 Task: Add an internal note to the meeting "One on one meeting with a really important client".
Action: Mouse moved to (500, 294)
Screenshot: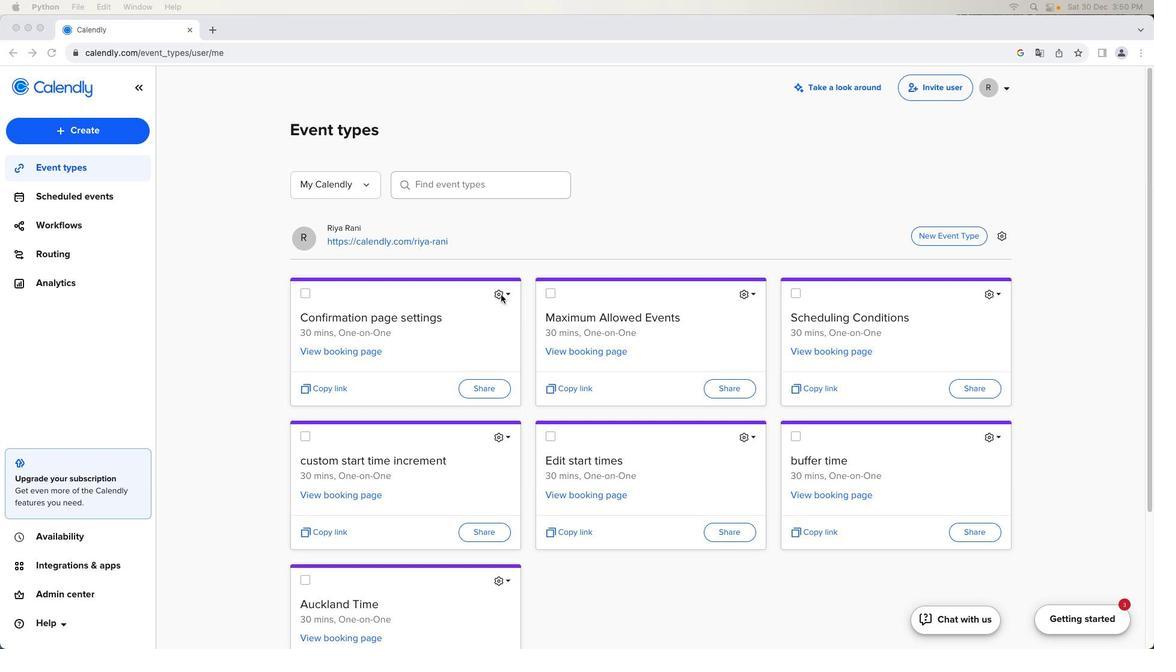 
Action: Mouse pressed left at (500, 294)
Screenshot: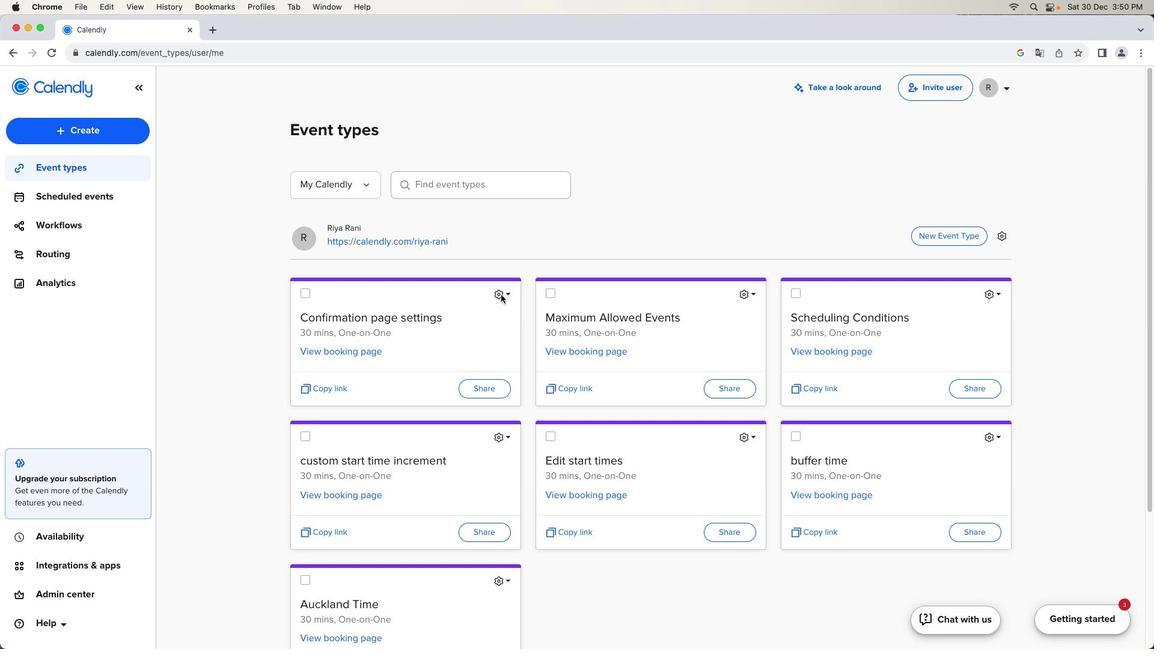 
Action: Mouse moved to (500, 294)
Screenshot: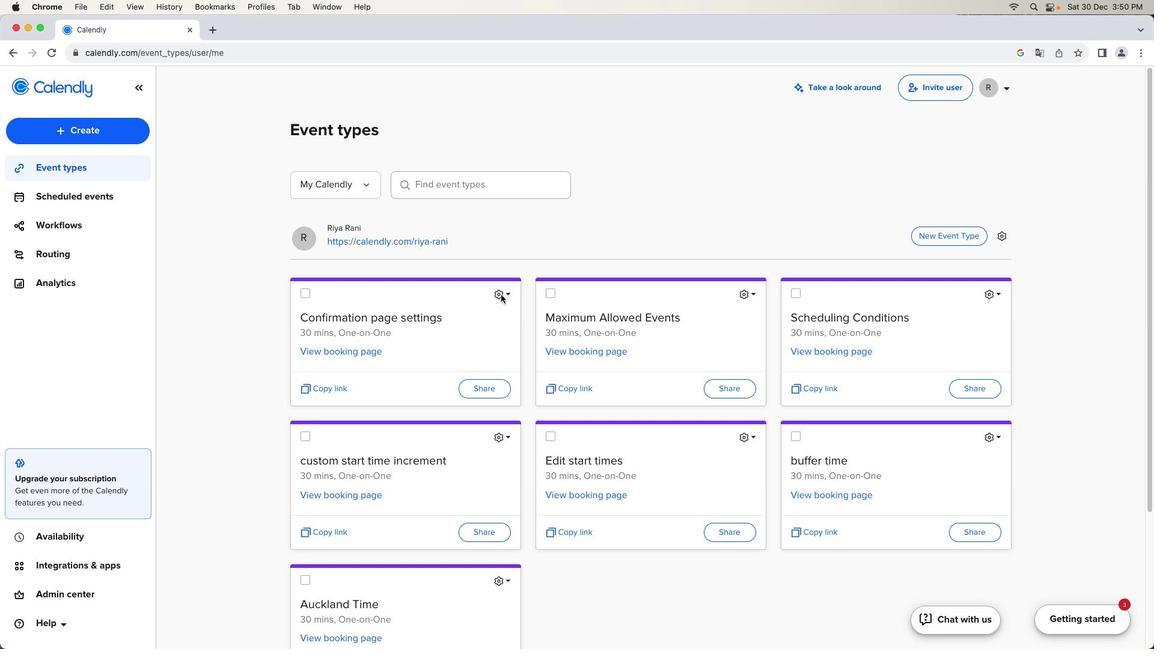 
Action: Mouse pressed left at (500, 294)
Screenshot: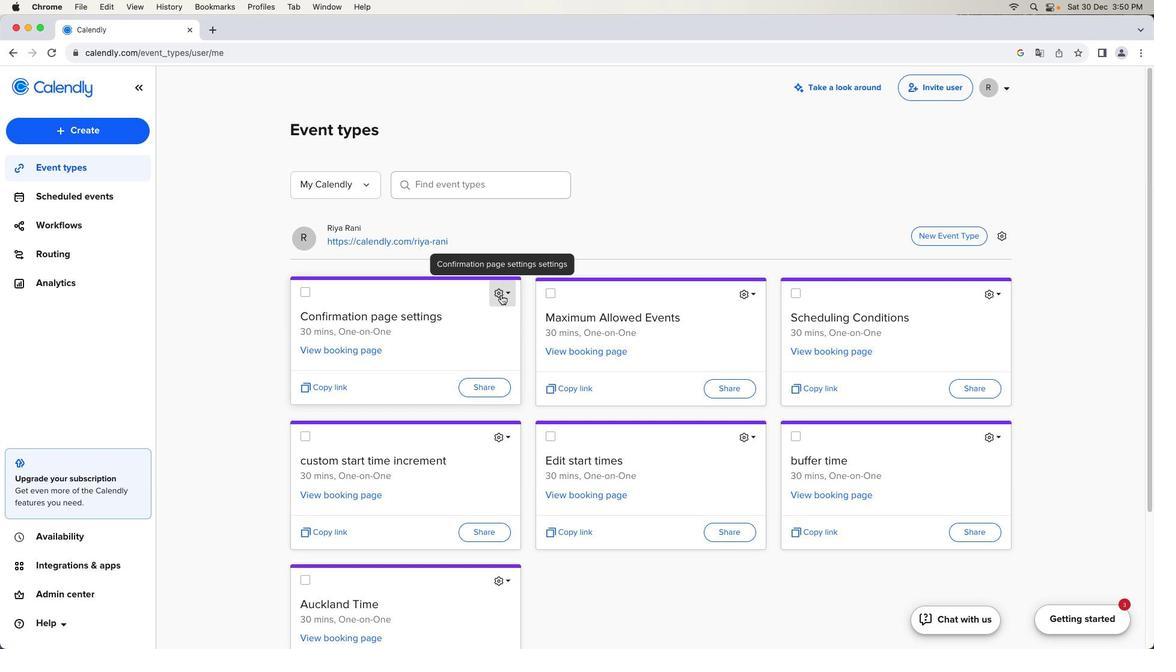 
Action: Mouse moved to (438, 369)
Screenshot: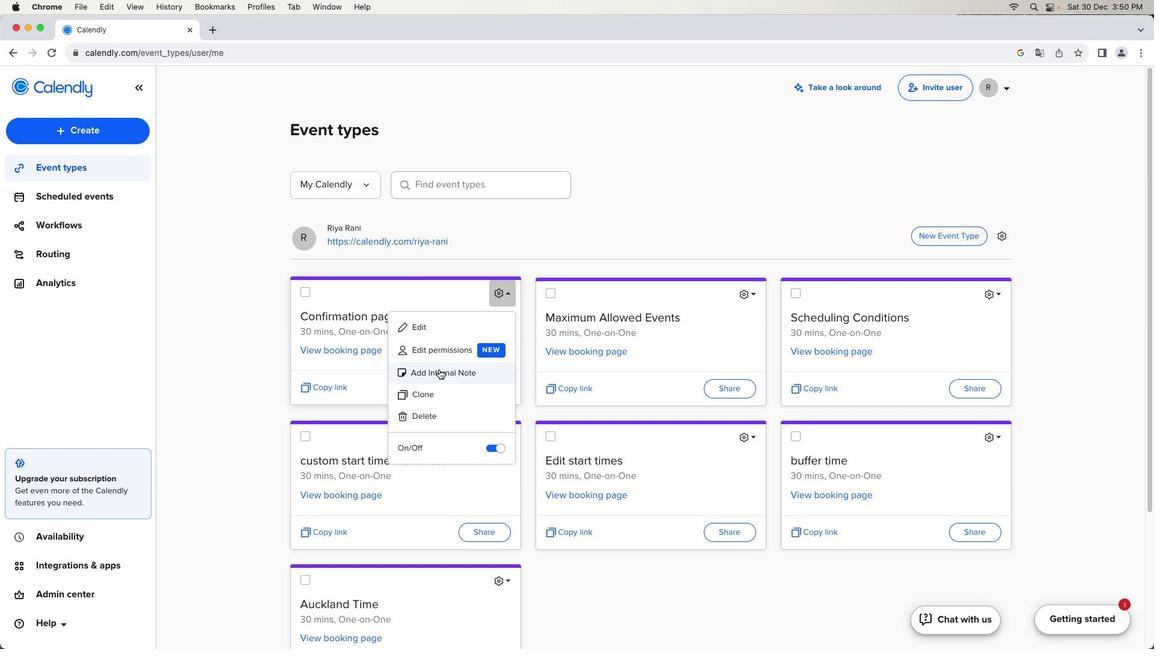 
Action: Mouse pressed left at (438, 369)
Screenshot: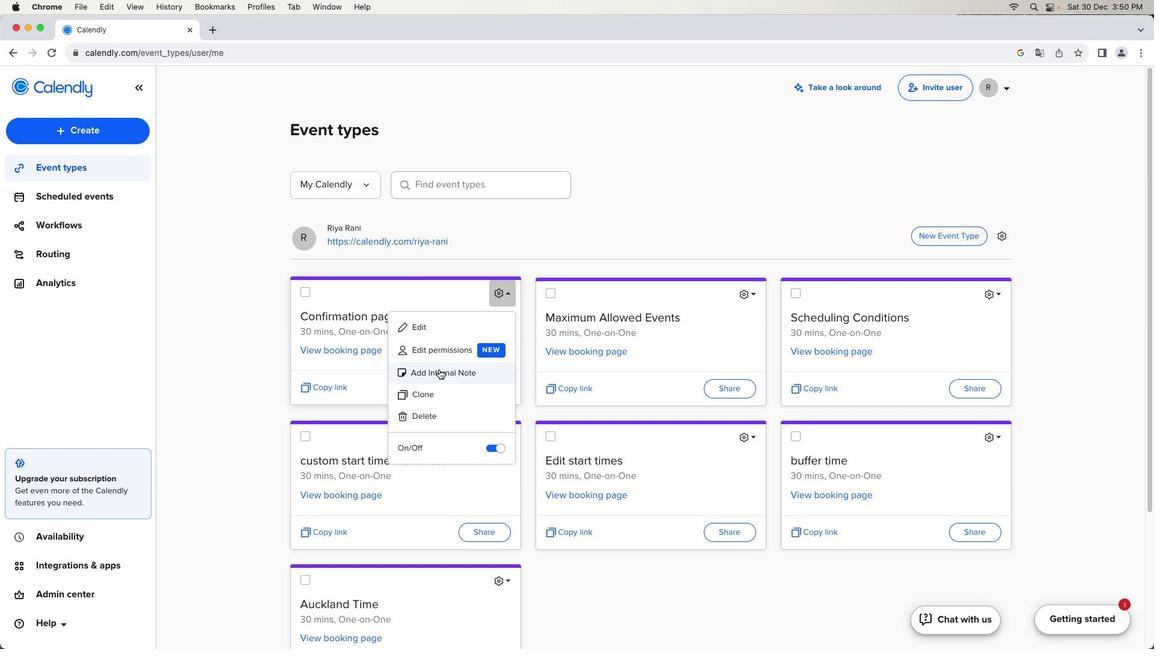 
Action: Mouse moved to (587, 228)
Screenshot: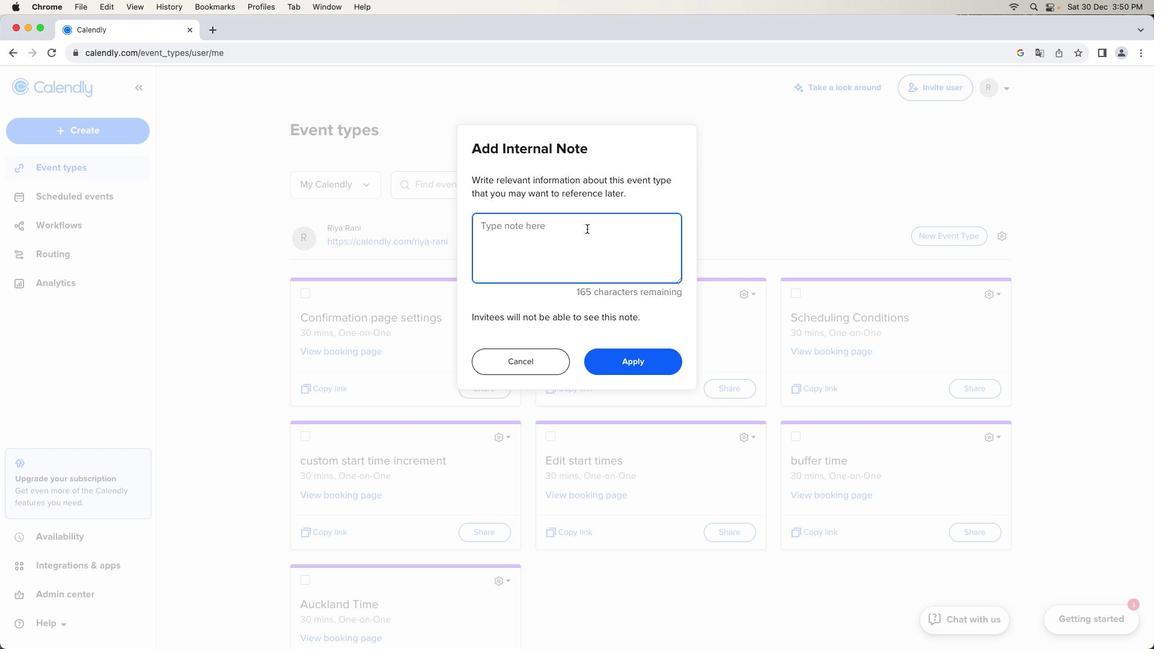 
Action: Key pressed Key.shift'O''n''e'Key.space'o''n'Key.space'o''n''e'Key.space'm''e''e''t''i''n''g'Key.space'w''i''t''h'Key.space'a'Key.space'r''e''a''l''l''y'Key.space'i''m''p''o''r''t''a''n''t'Key.space'c''l''i''e''n''t''.'
Screenshot: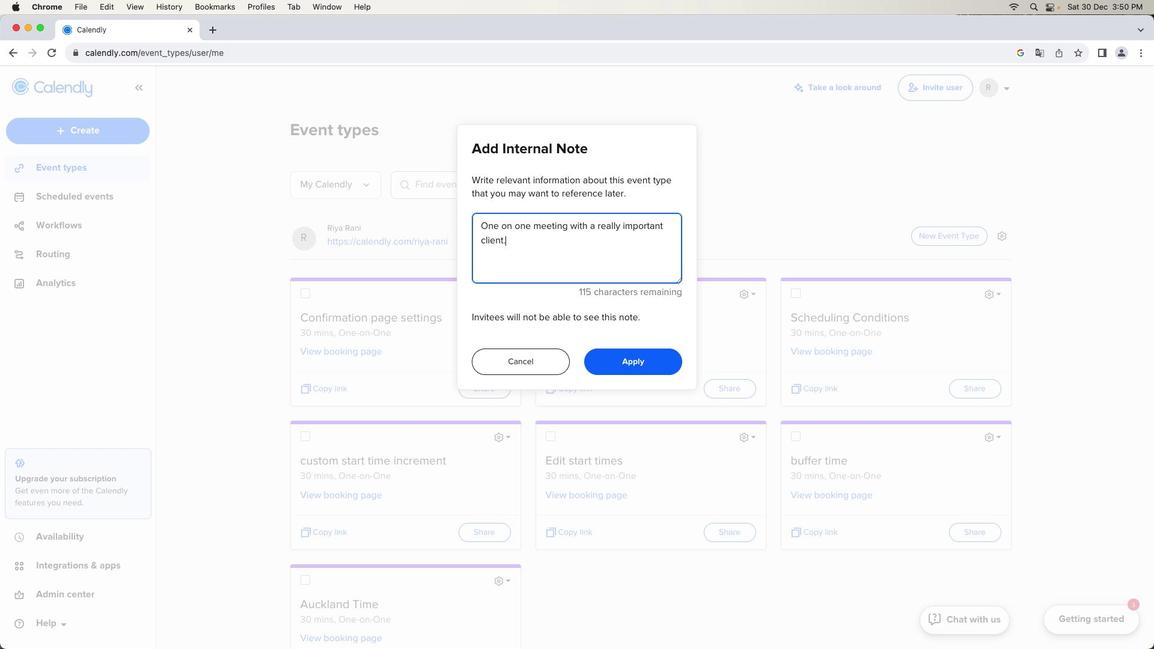 
Action: Mouse moved to (628, 362)
Screenshot: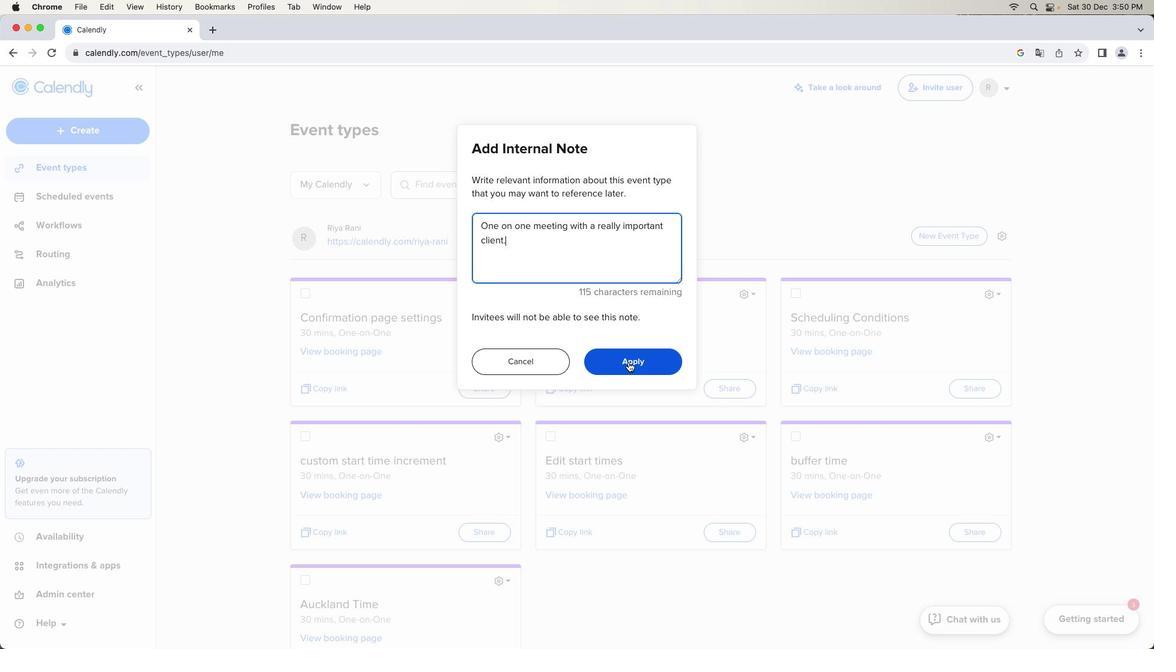 
Action: Mouse pressed left at (628, 362)
Screenshot: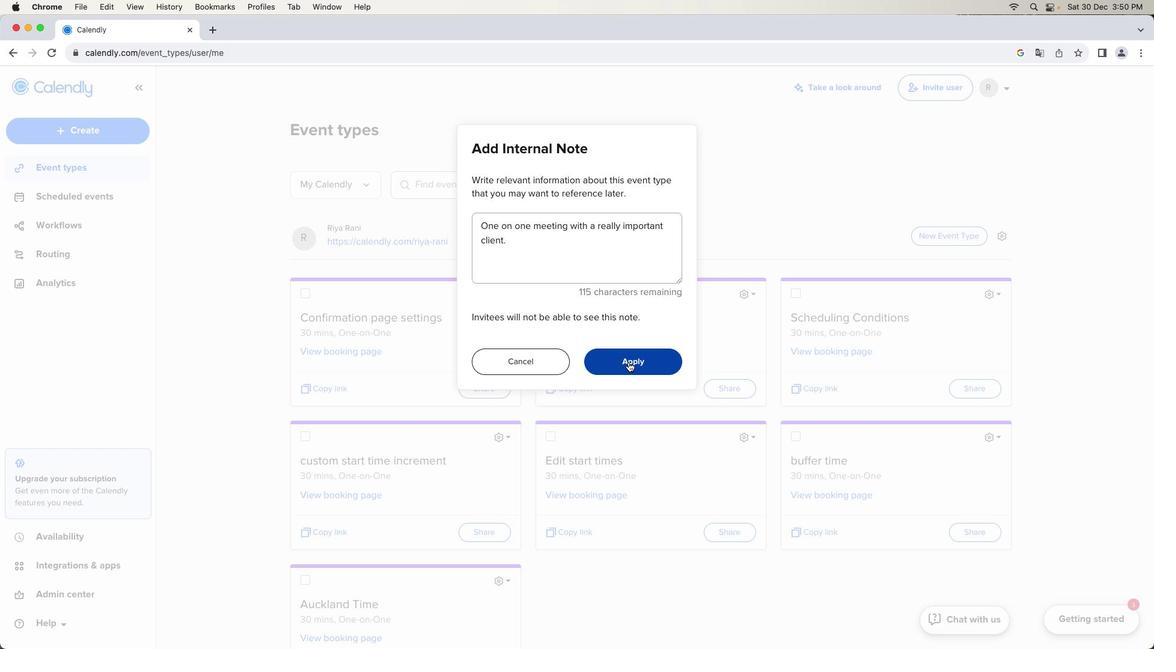 
Action: Mouse moved to (732, 223)
Screenshot: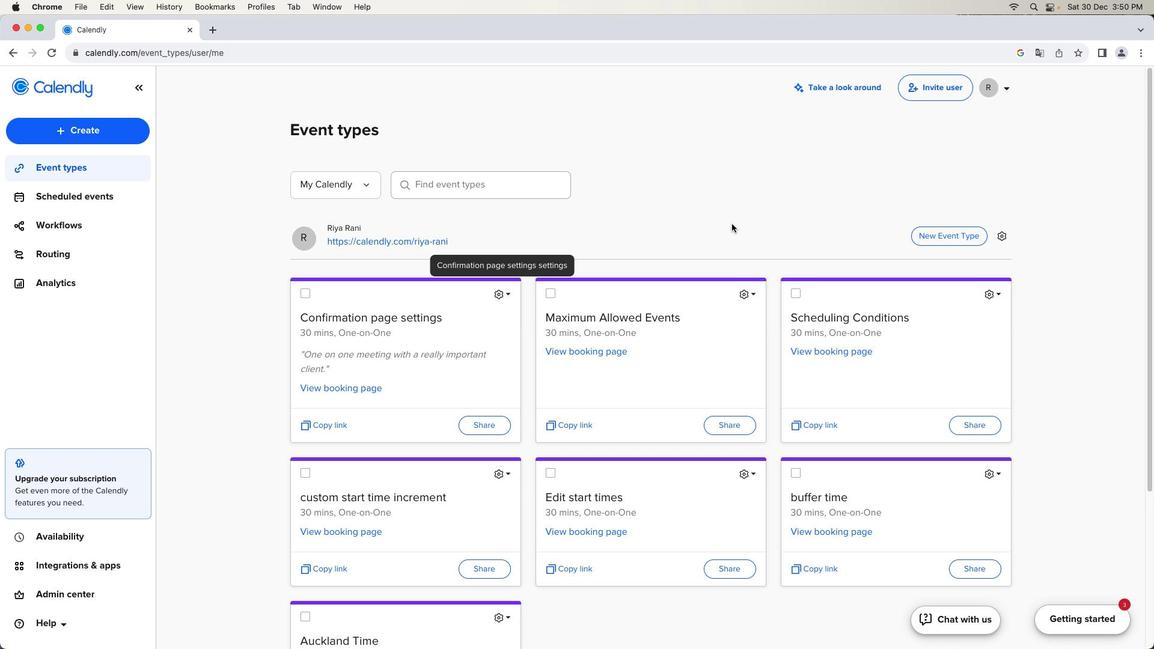 
